 Task: Calculate the route for a marathon course in Chicago.
Action: Mouse moved to (135, 106)
Screenshot: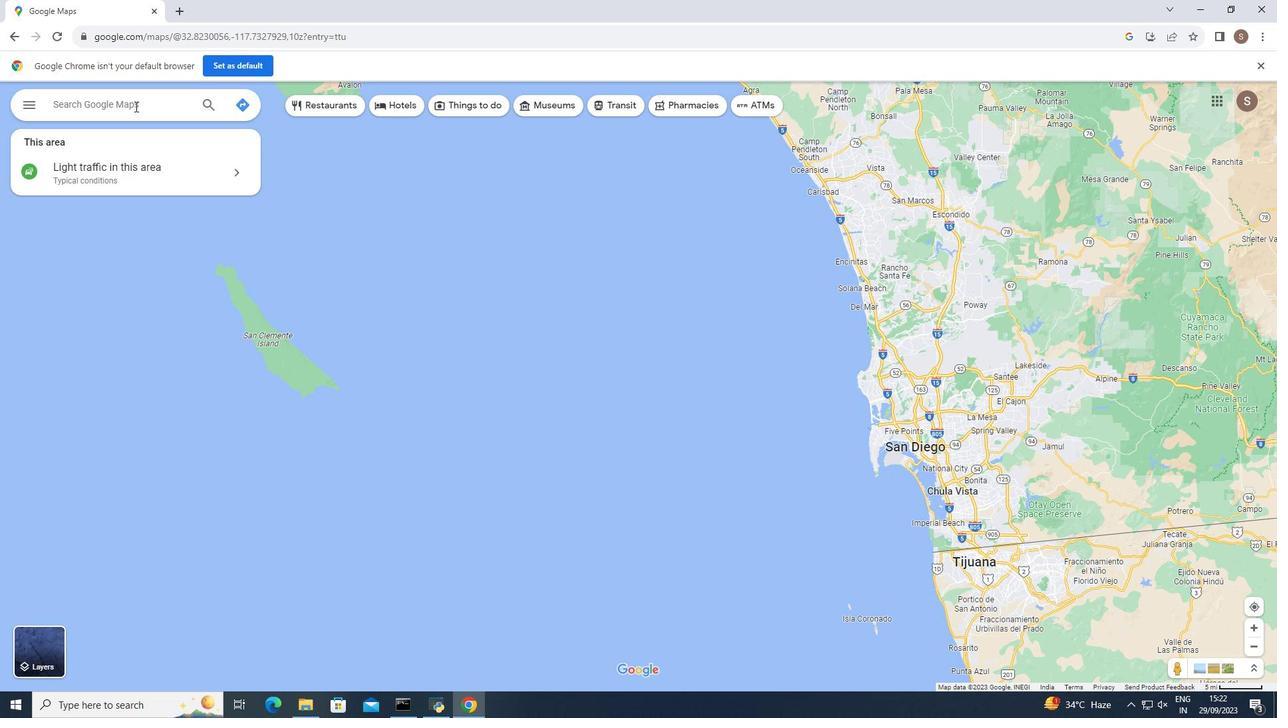 
Action: Mouse pressed left at (135, 106)
Screenshot: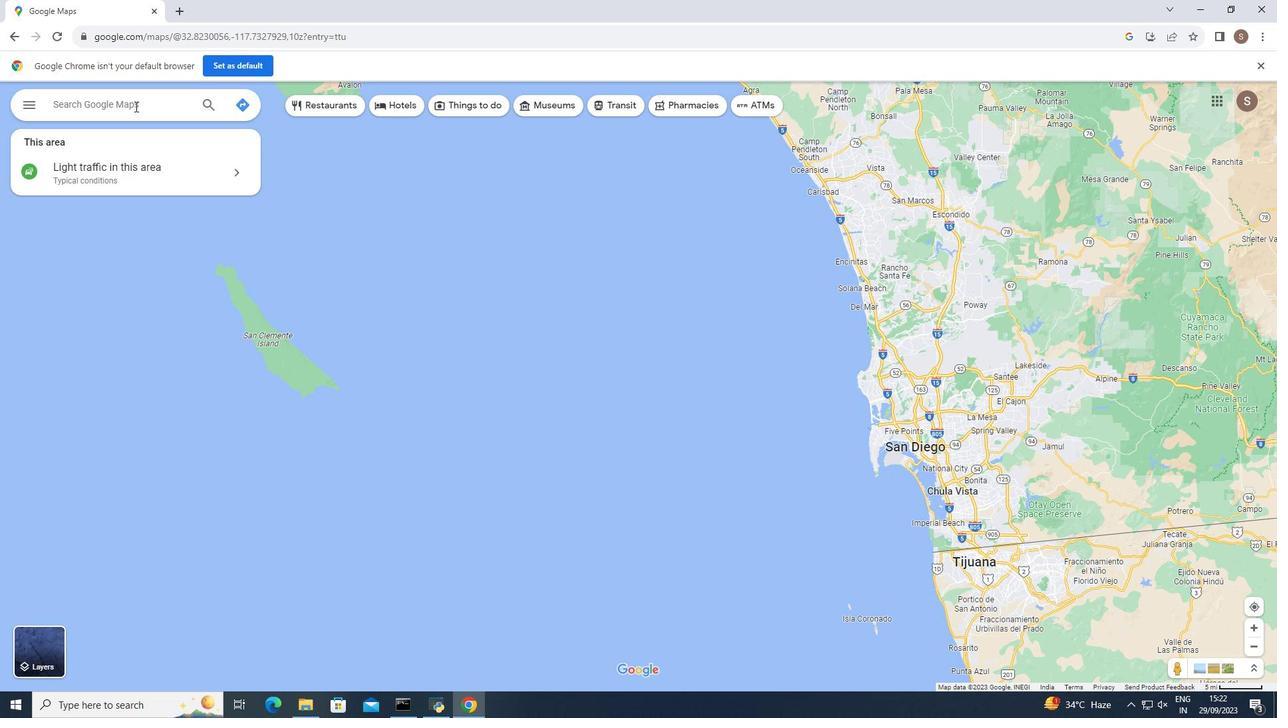
Action: Key pressed chicago
Screenshot: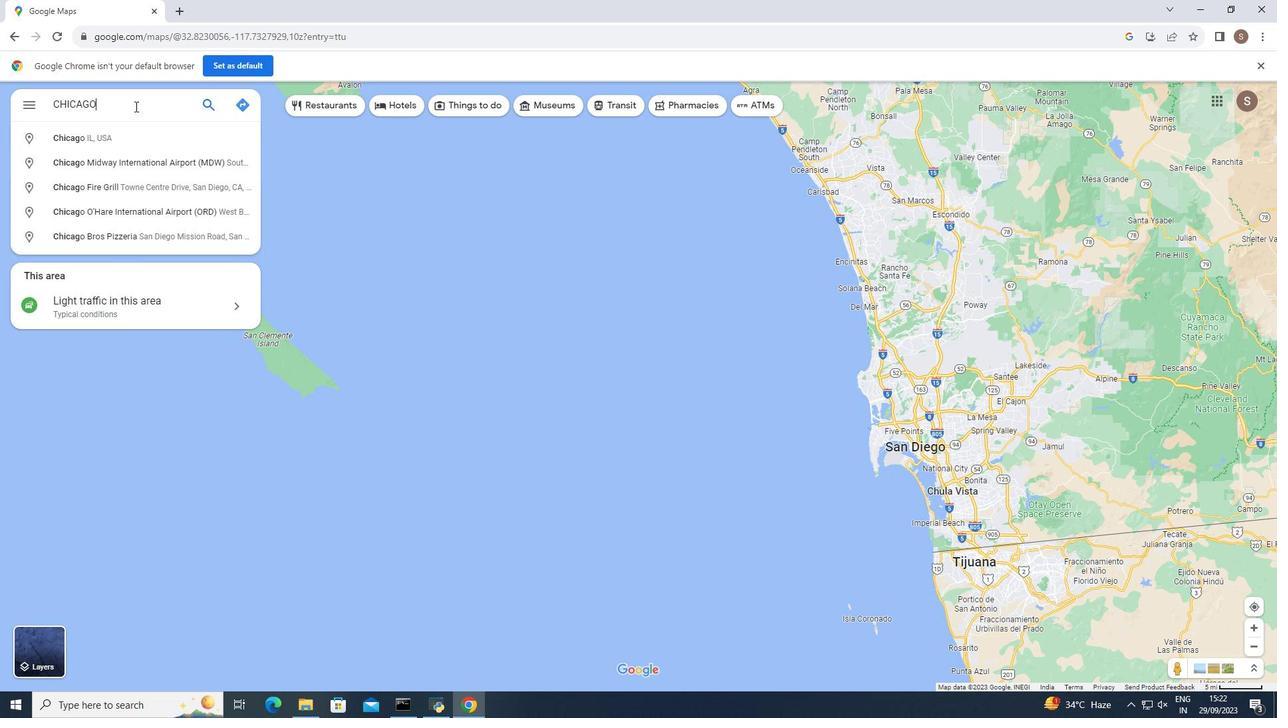 
Action: Mouse moved to (139, 135)
Screenshot: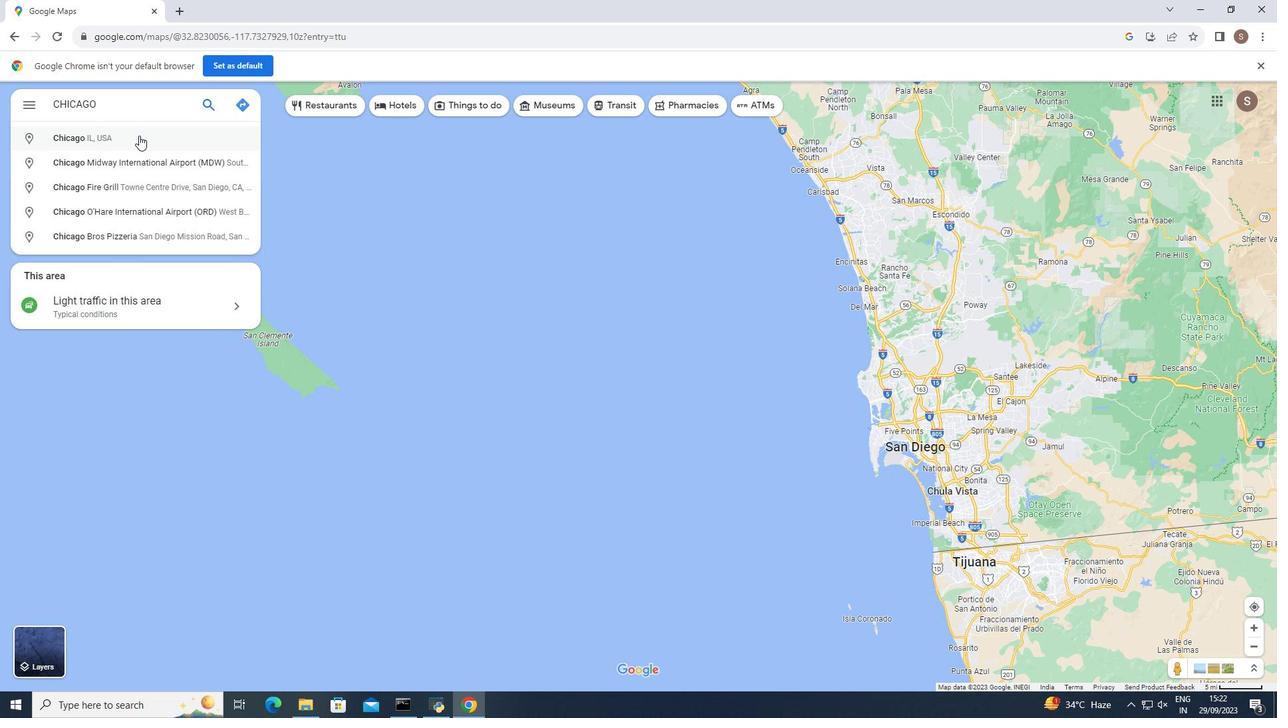 
Action: Mouse pressed left at (139, 135)
Screenshot: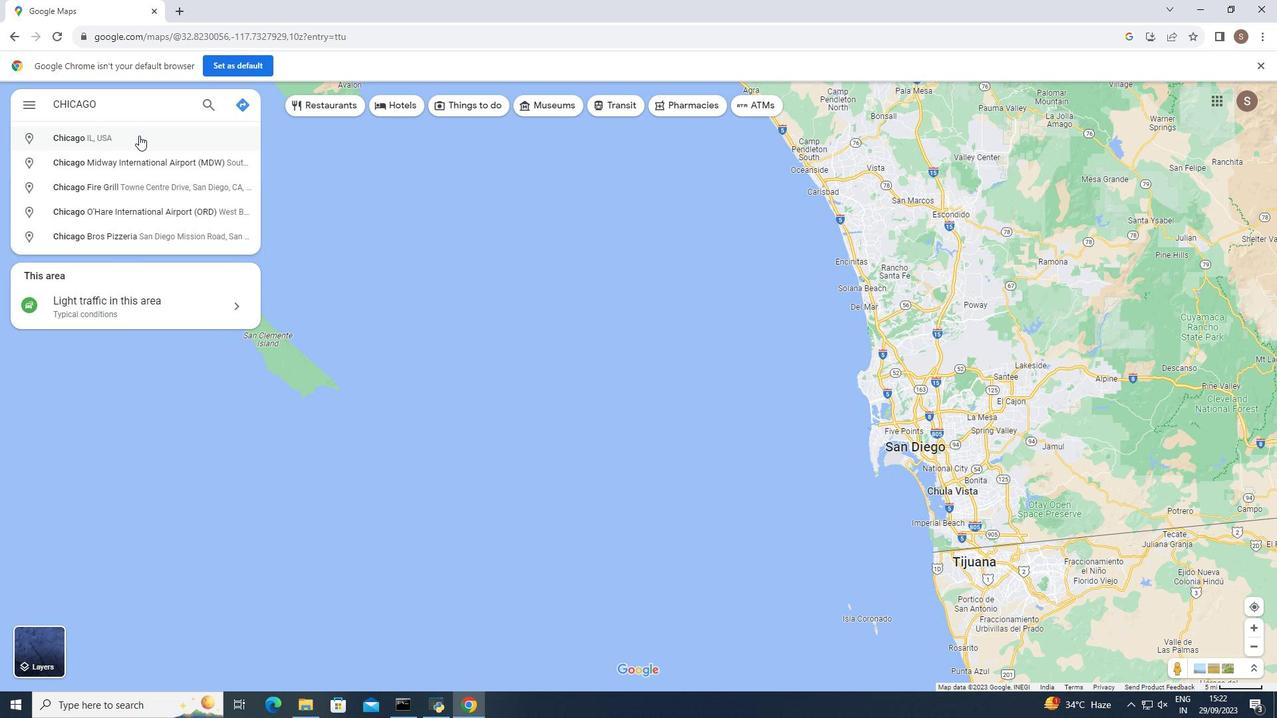 
Action: Mouse moved to (39, 340)
Screenshot: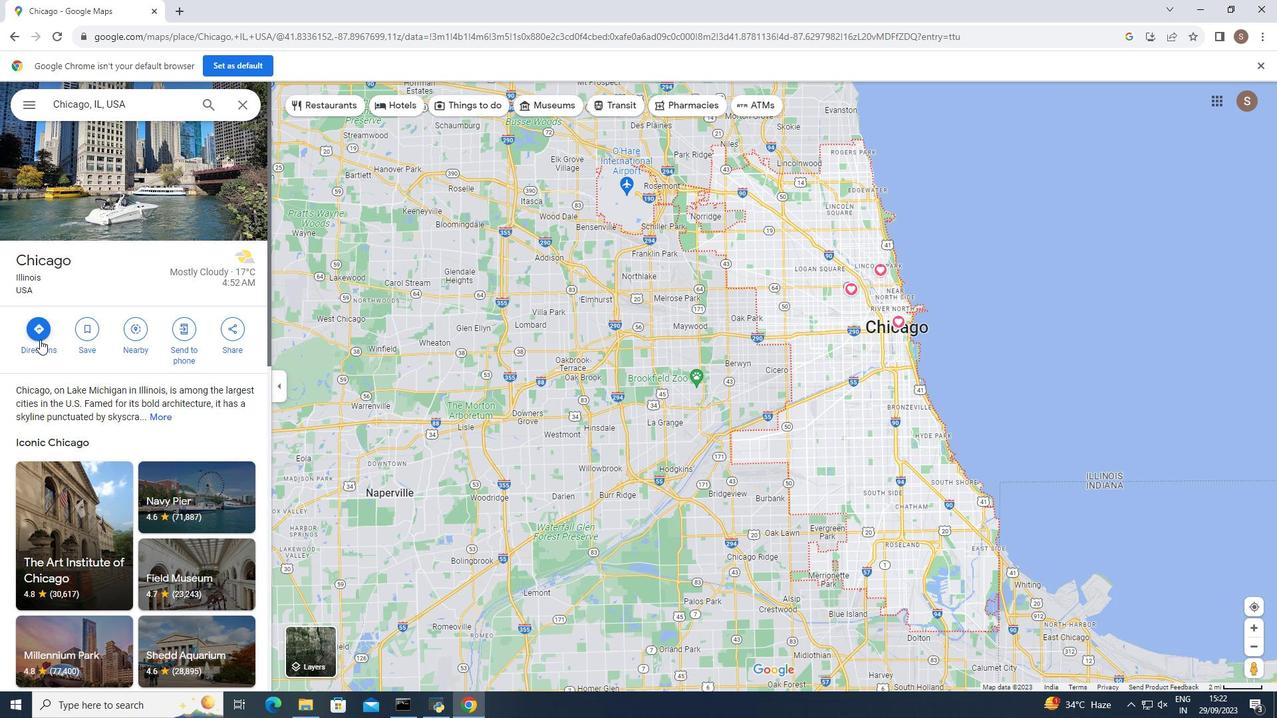 
Action: Mouse pressed left at (39, 340)
Screenshot: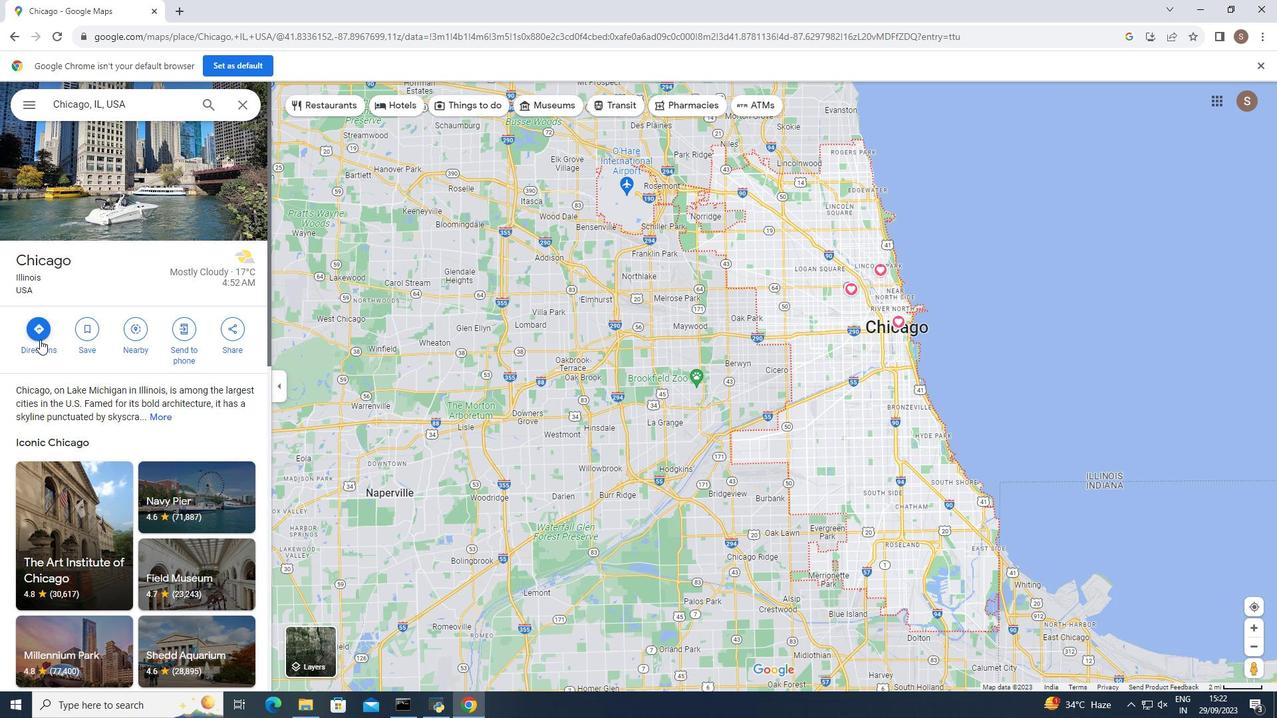
Action: Mouse moved to (91, 139)
Screenshot: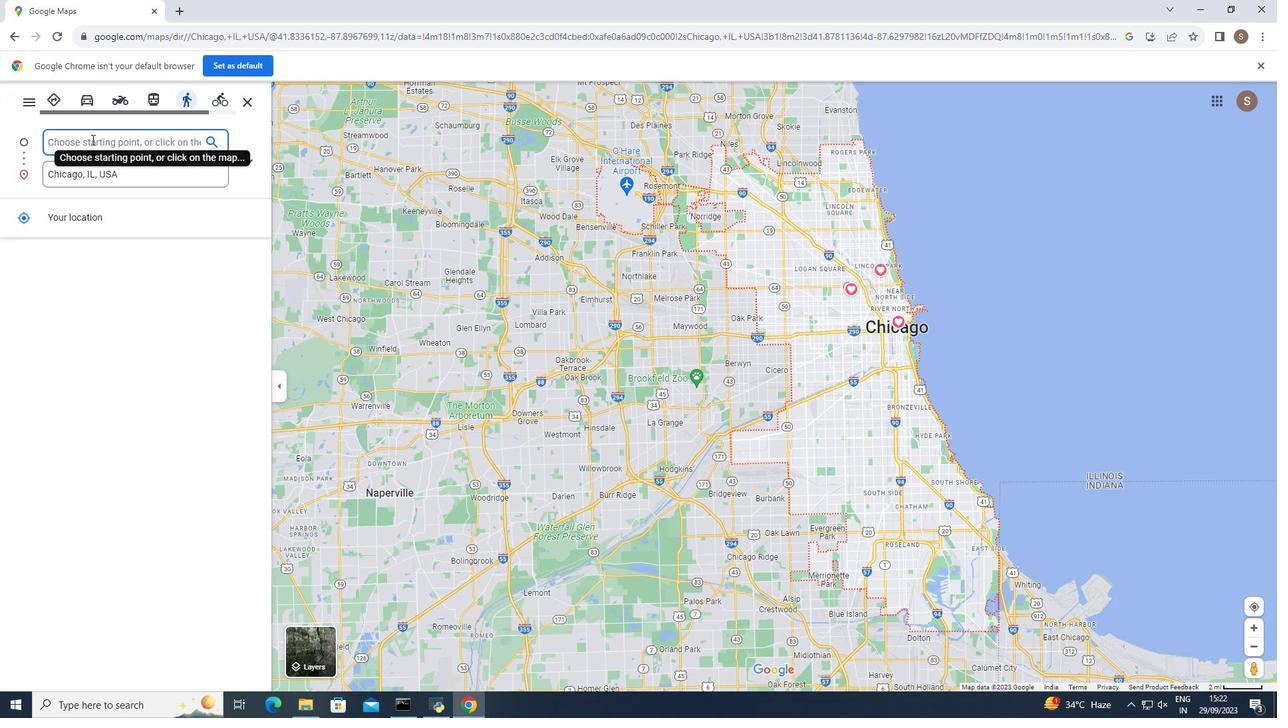 
Action: Mouse pressed left at (91, 139)
Screenshot: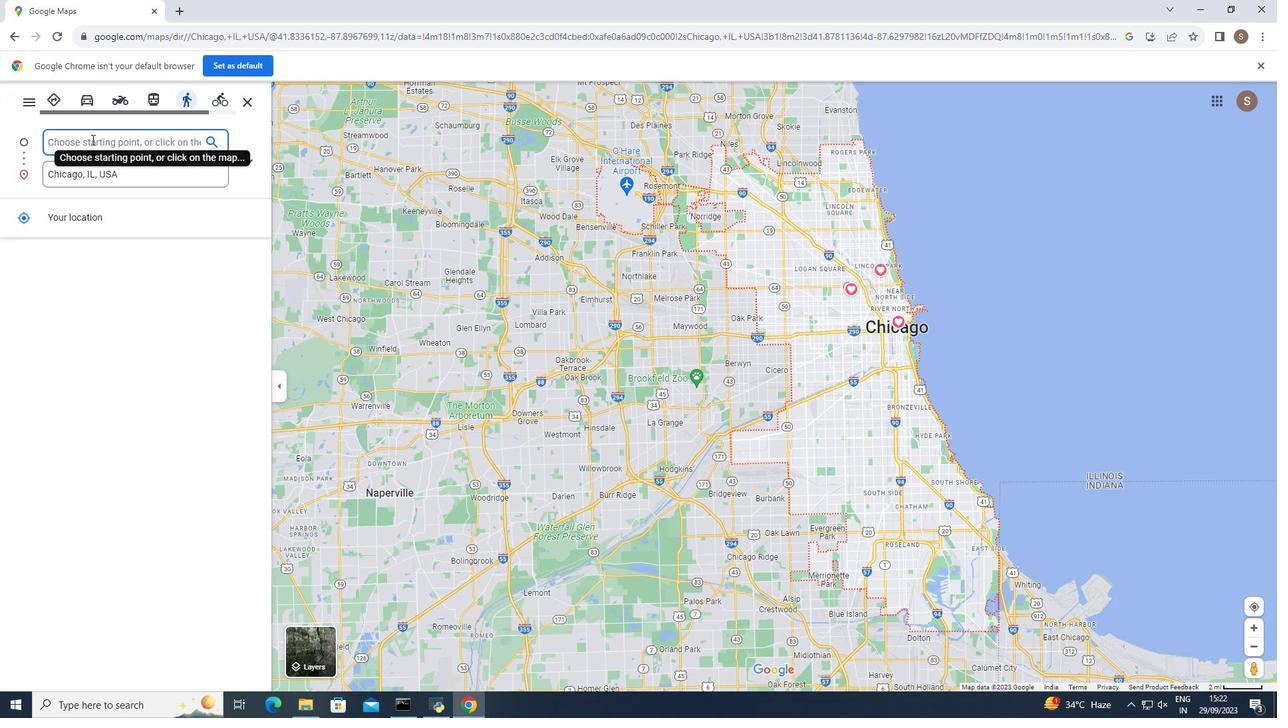 
Action: Key pressed marathon<Key.space>course
Screenshot: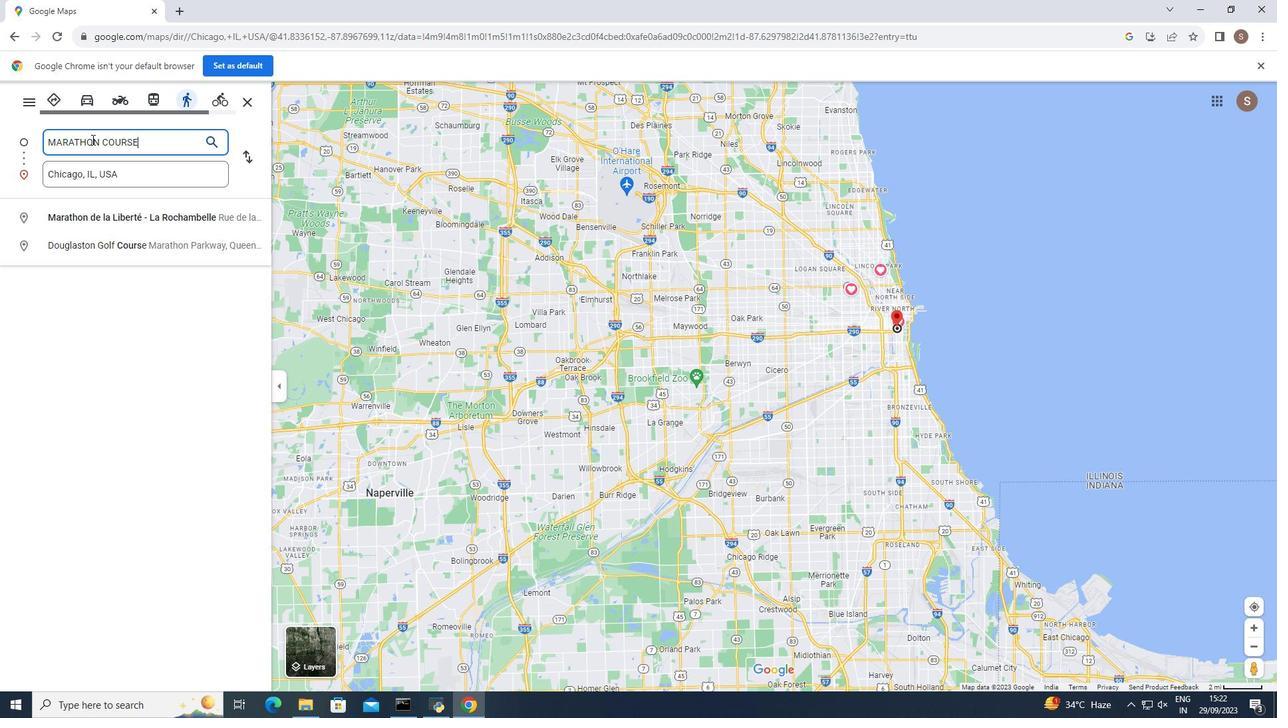 
Action: Mouse moved to (209, 137)
Screenshot: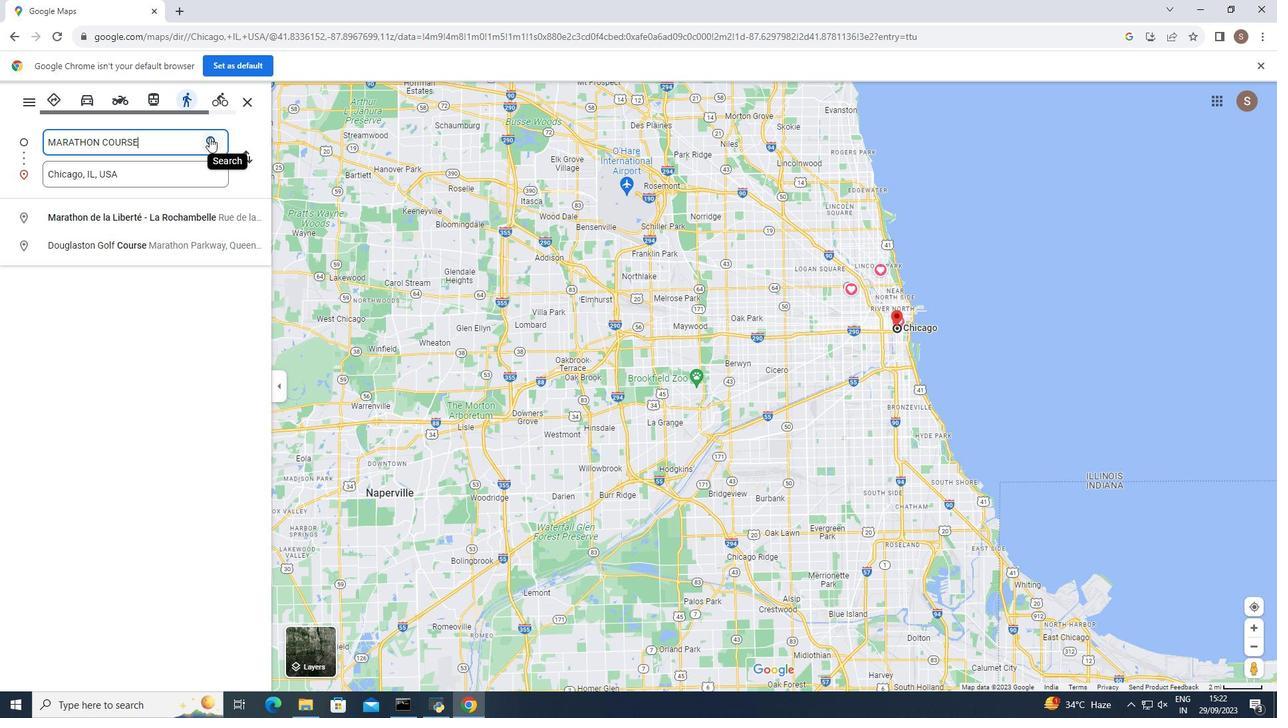 
Action: Mouse pressed left at (209, 137)
Screenshot: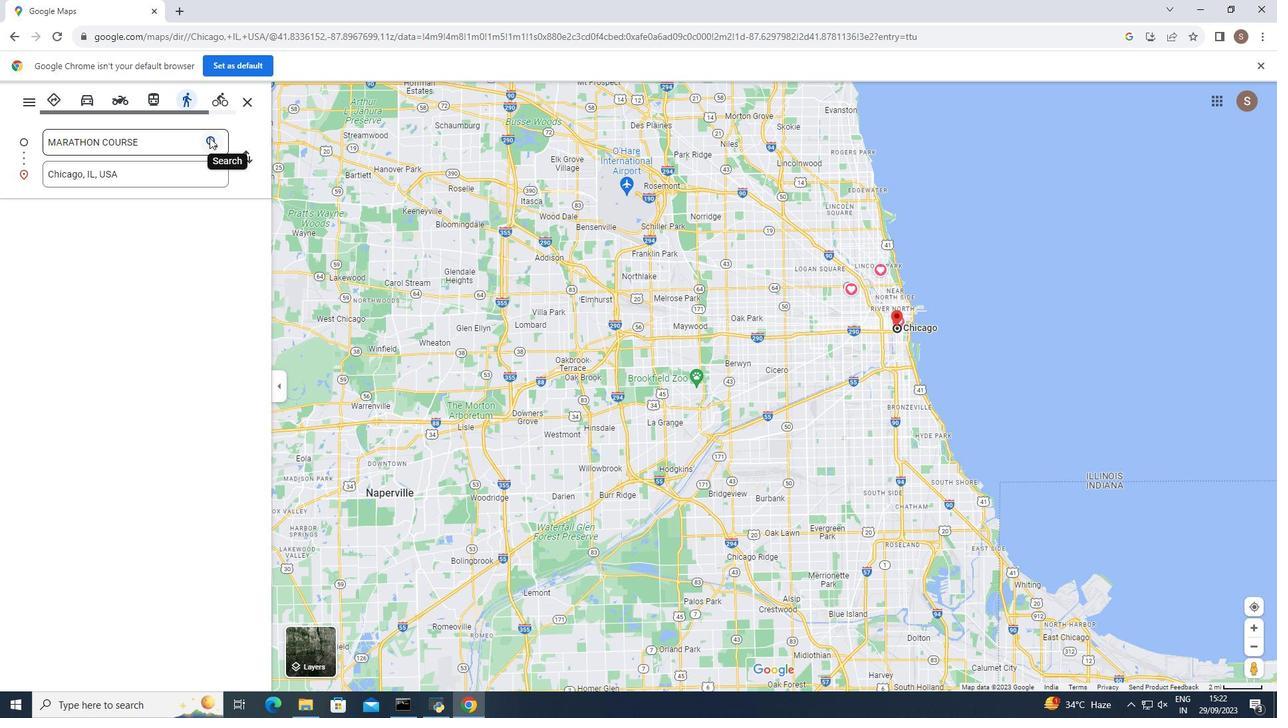 
Action: Mouse moved to (789, 437)
Screenshot: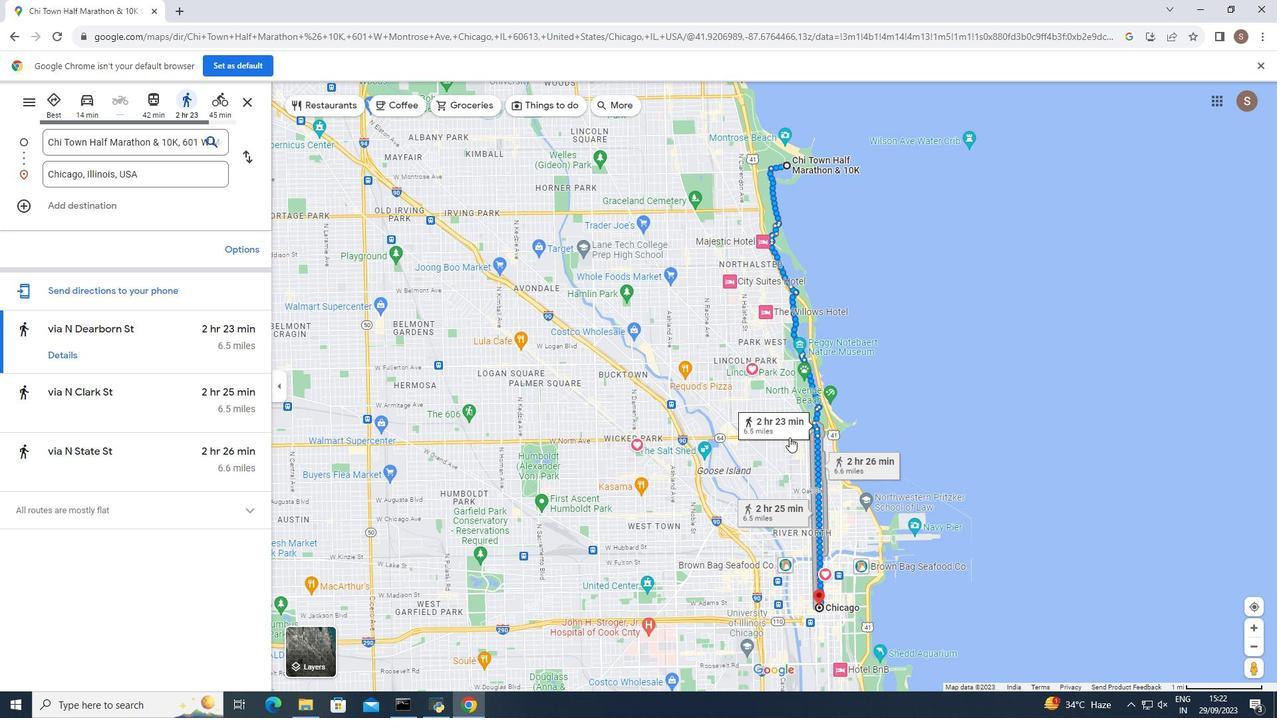 
